 Task: Create a rule from the Routing list, Task moved to a section -> Set Priority in the project AgileCircle , set the section as To-Do and set the priority of the task as  High
Action: Mouse moved to (61, 294)
Screenshot: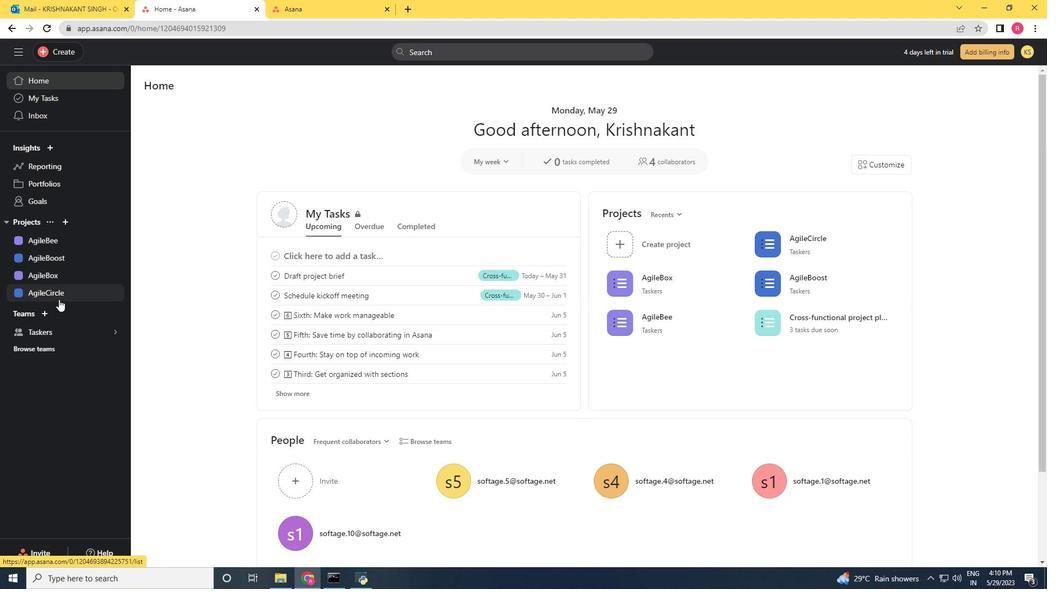 
Action: Mouse pressed left at (61, 294)
Screenshot: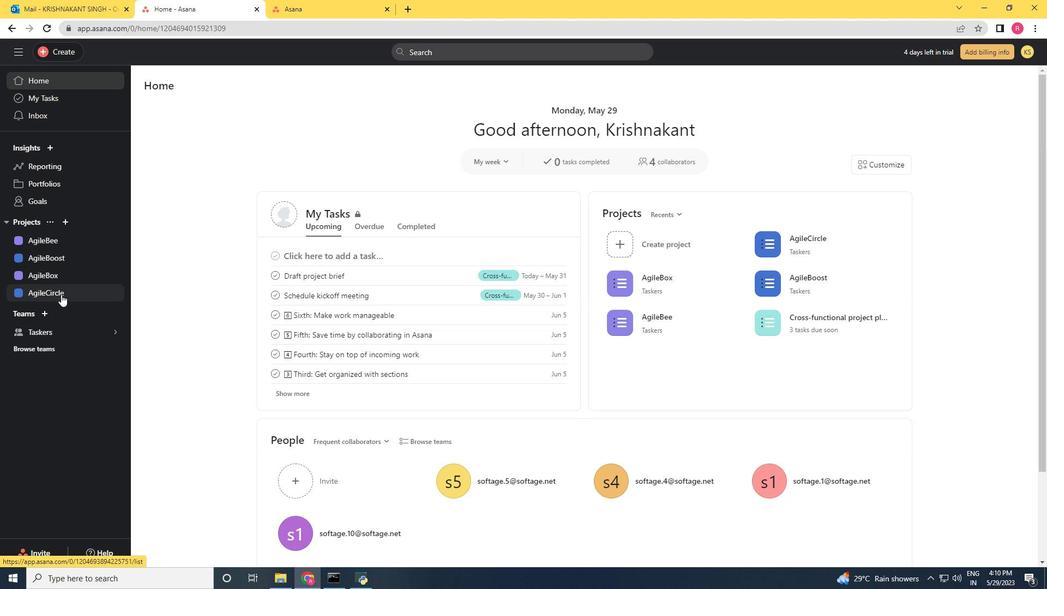 
Action: Mouse moved to (1012, 96)
Screenshot: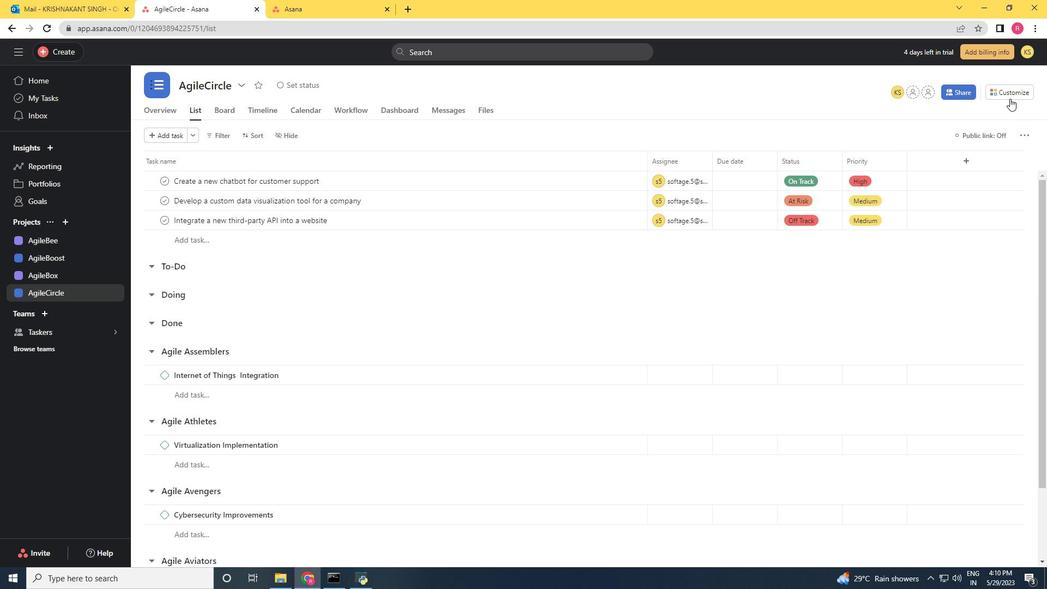 
Action: Mouse pressed left at (1012, 96)
Screenshot: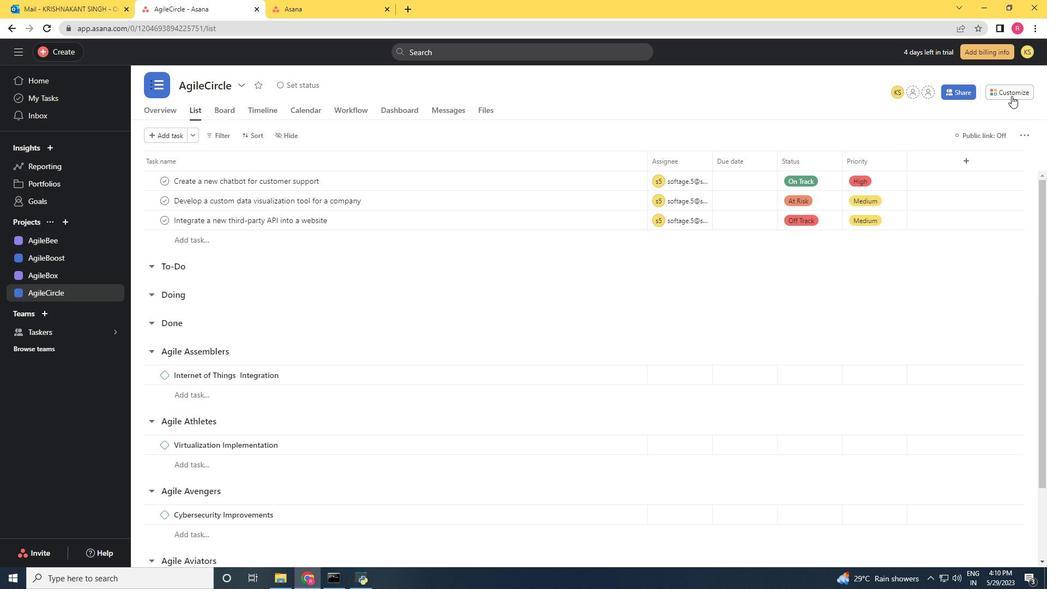 
Action: Mouse moved to (806, 243)
Screenshot: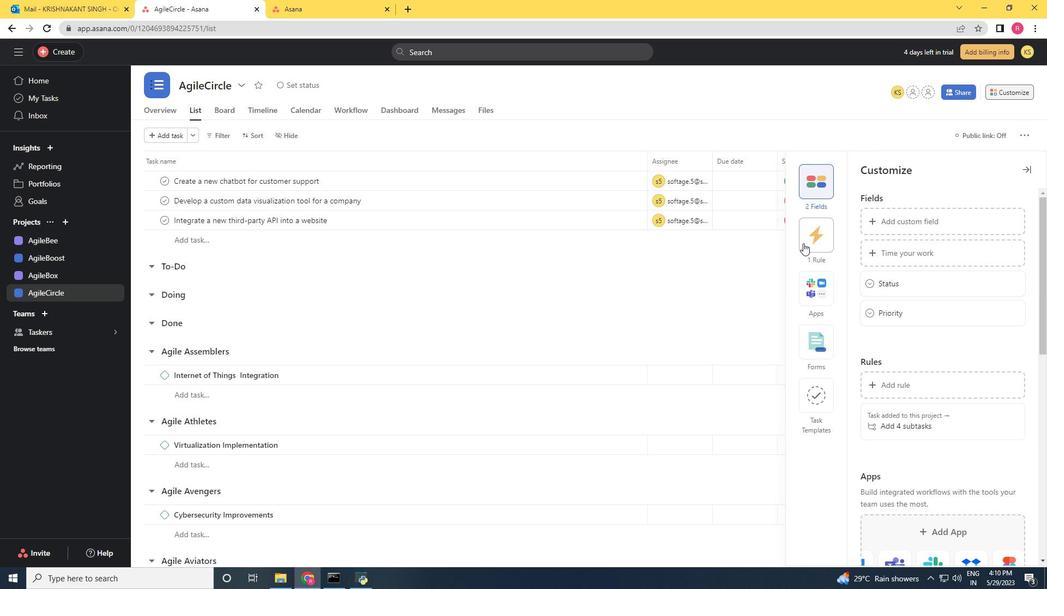 
Action: Mouse pressed left at (806, 243)
Screenshot: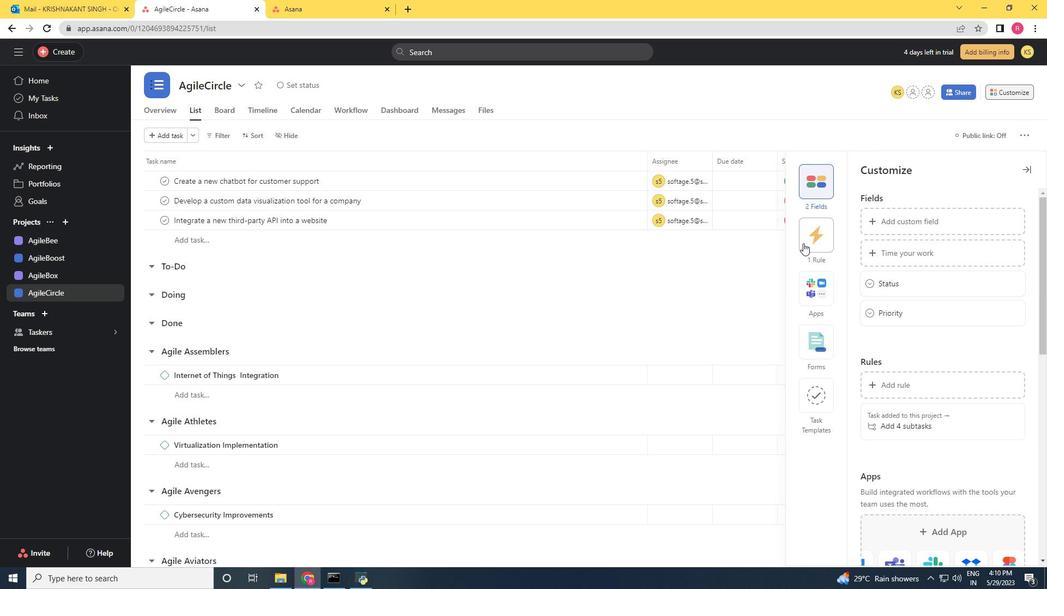 
Action: Mouse moved to (880, 219)
Screenshot: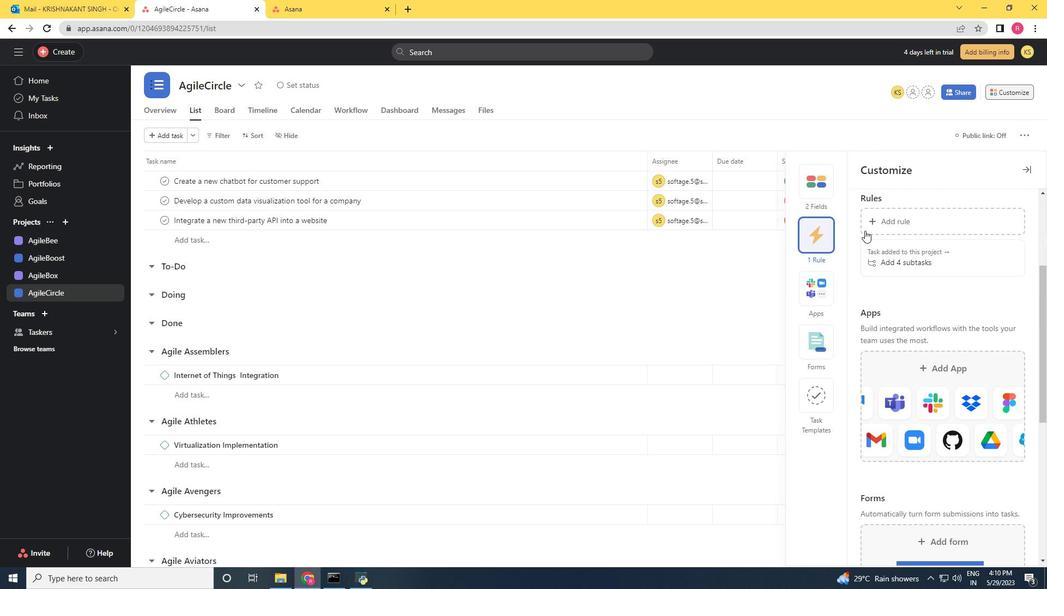 
Action: Mouse pressed left at (880, 219)
Screenshot: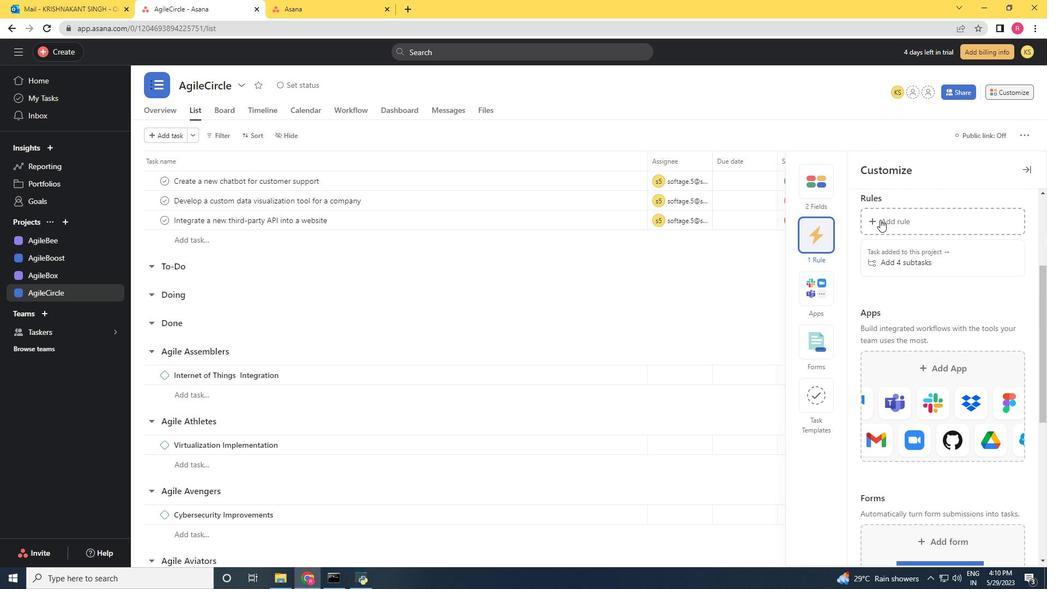 
Action: Mouse moved to (228, 152)
Screenshot: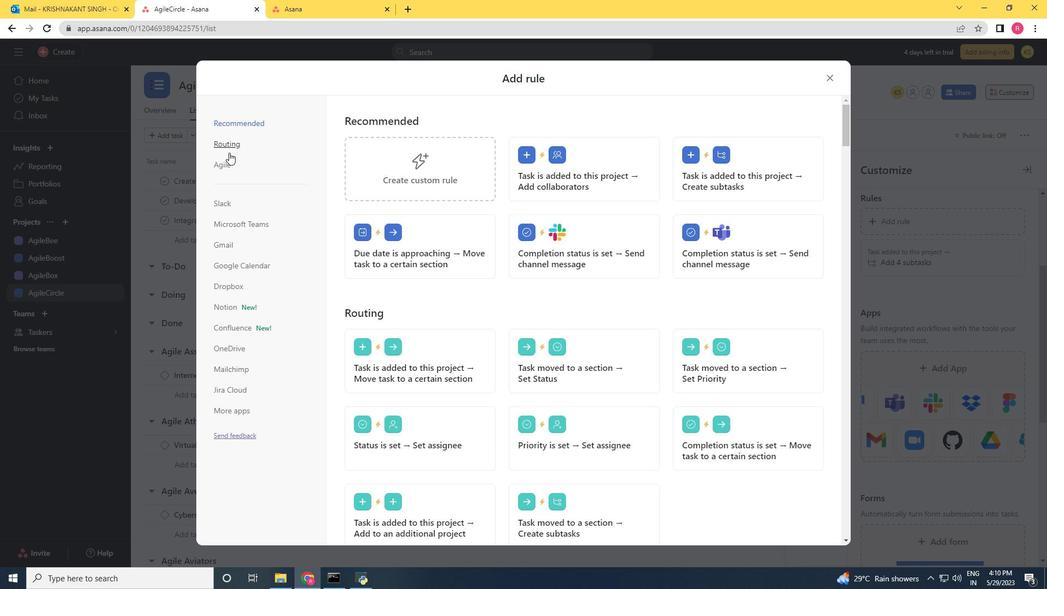 
Action: Mouse pressed left at (228, 152)
Screenshot: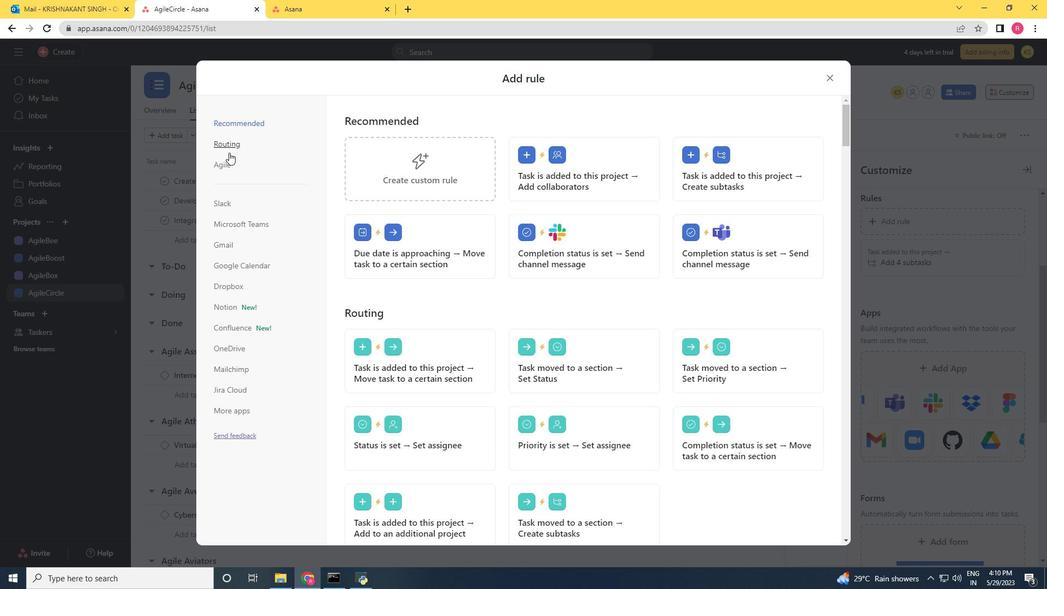 
Action: Mouse moved to (695, 177)
Screenshot: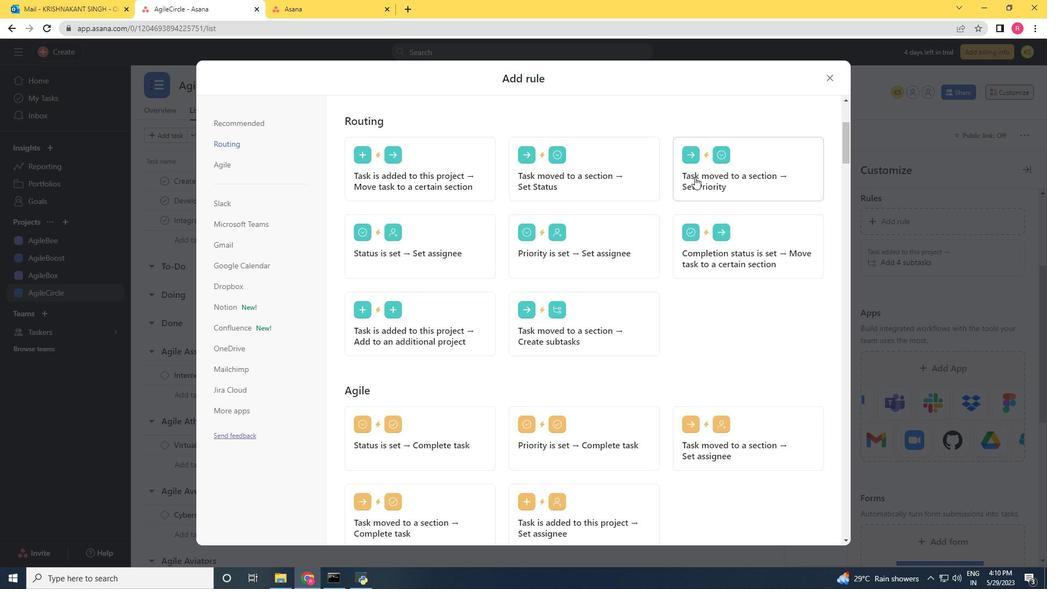 
Action: Mouse pressed left at (695, 177)
Screenshot: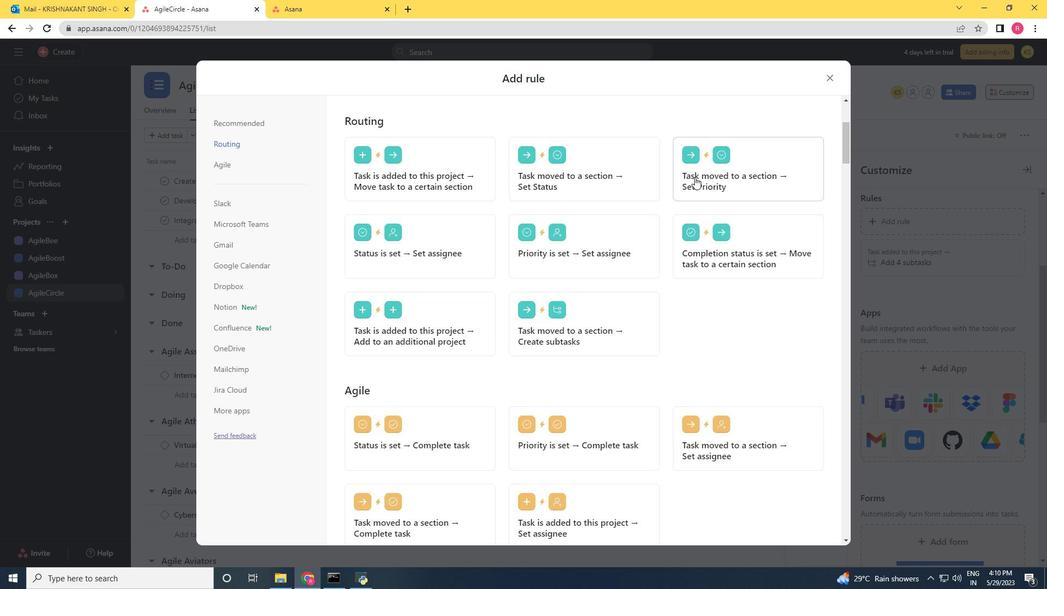 
Action: Mouse moved to (425, 299)
Screenshot: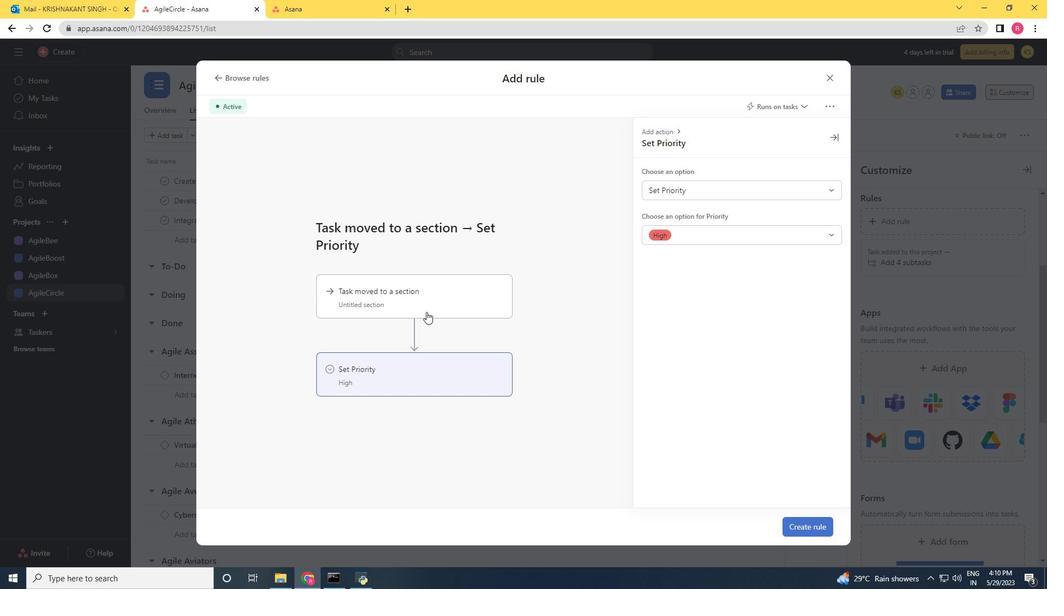 
Action: Mouse pressed left at (425, 299)
Screenshot: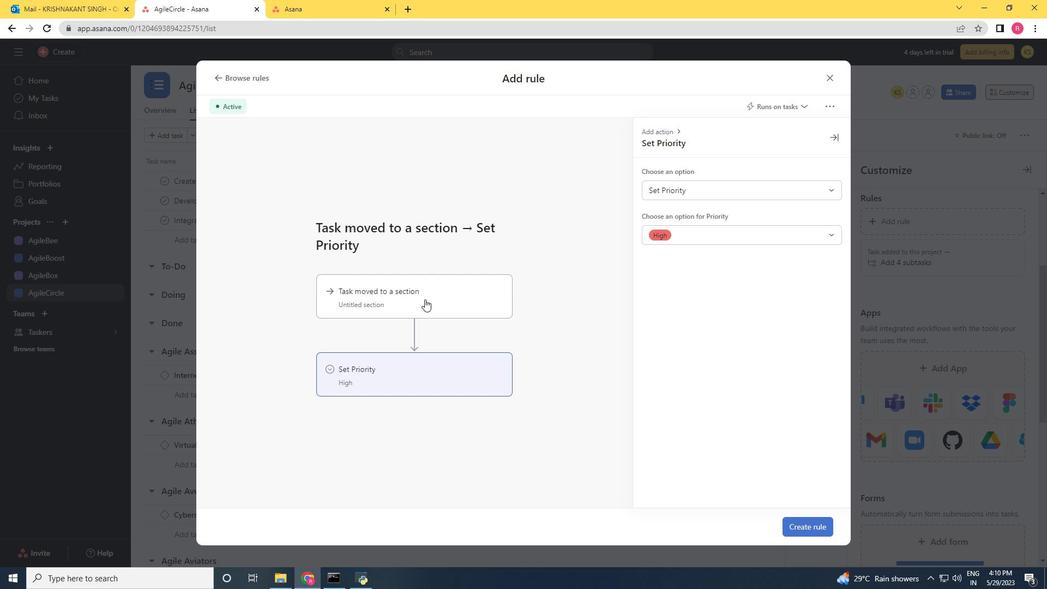 
Action: Mouse moved to (673, 195)
Screenshot: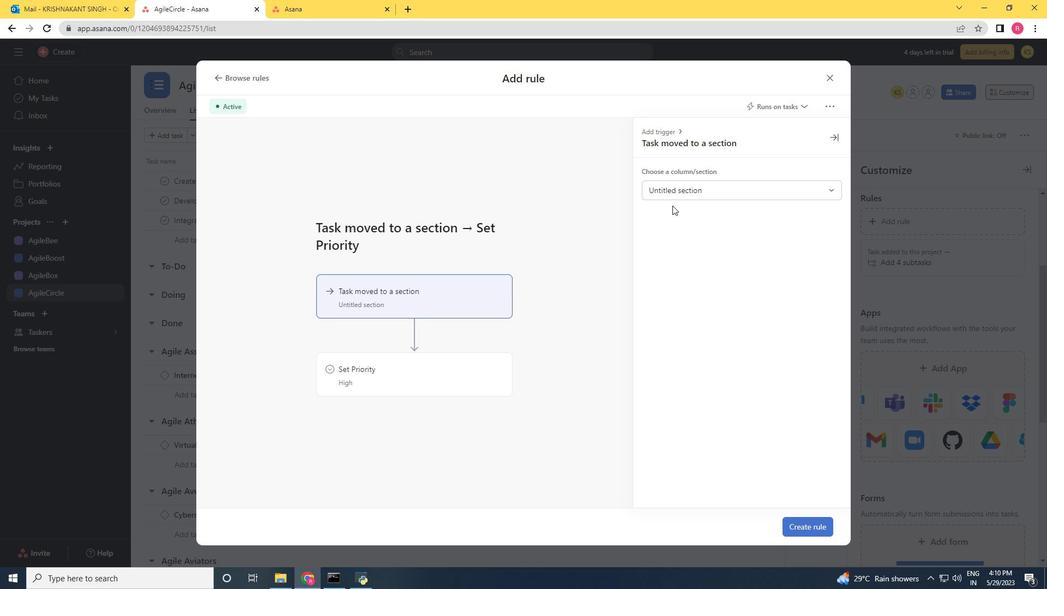 
Action: Mouse pressed left at (673, 195)
Screenshot: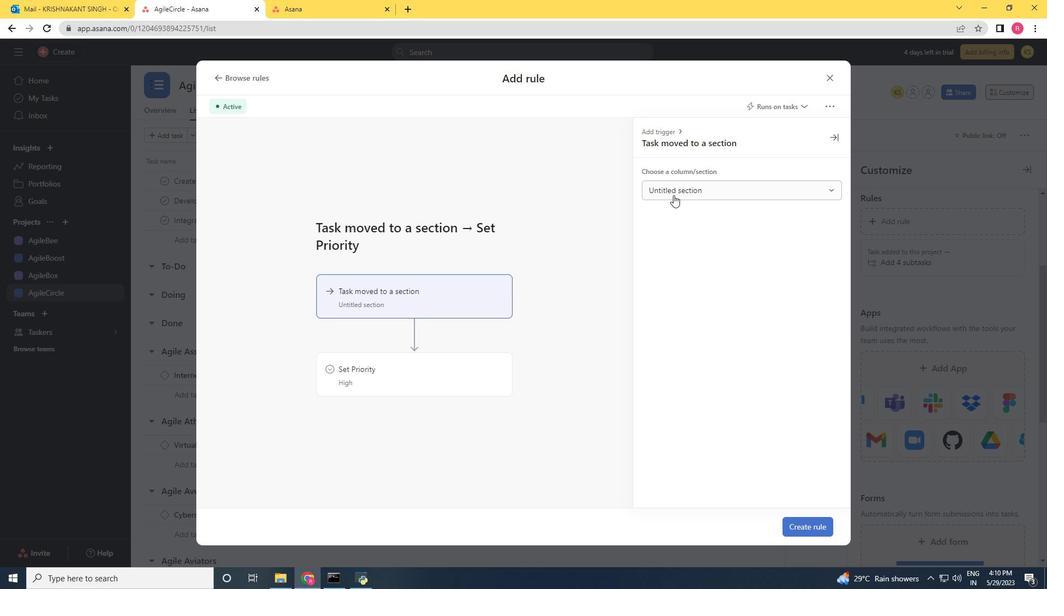 
Action: Mouse moved to (678, 236)
Screenshot: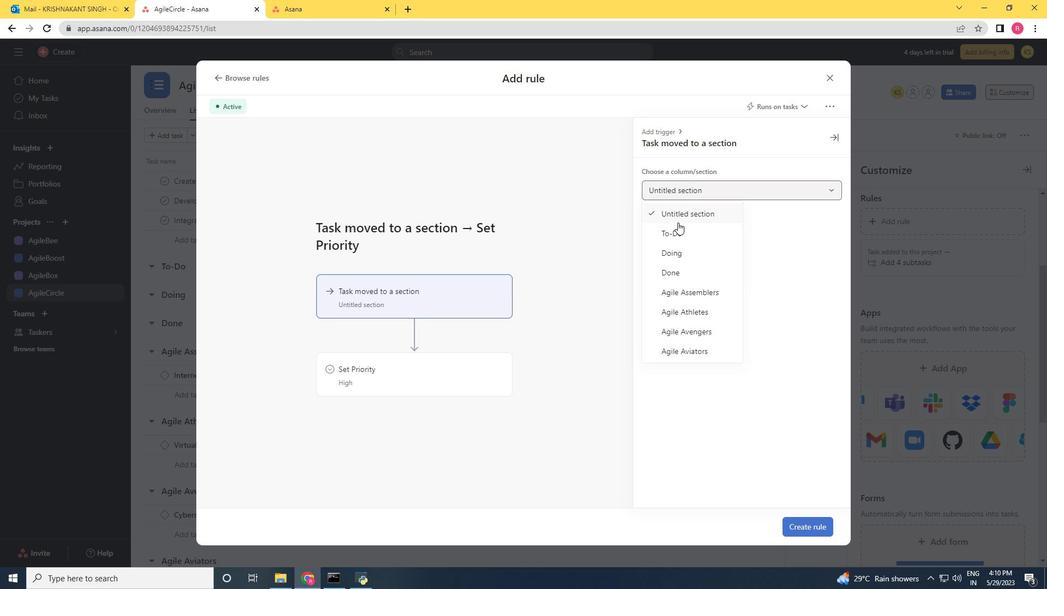 
Action: Mouse pressed left at (678, 236)
Screenshot: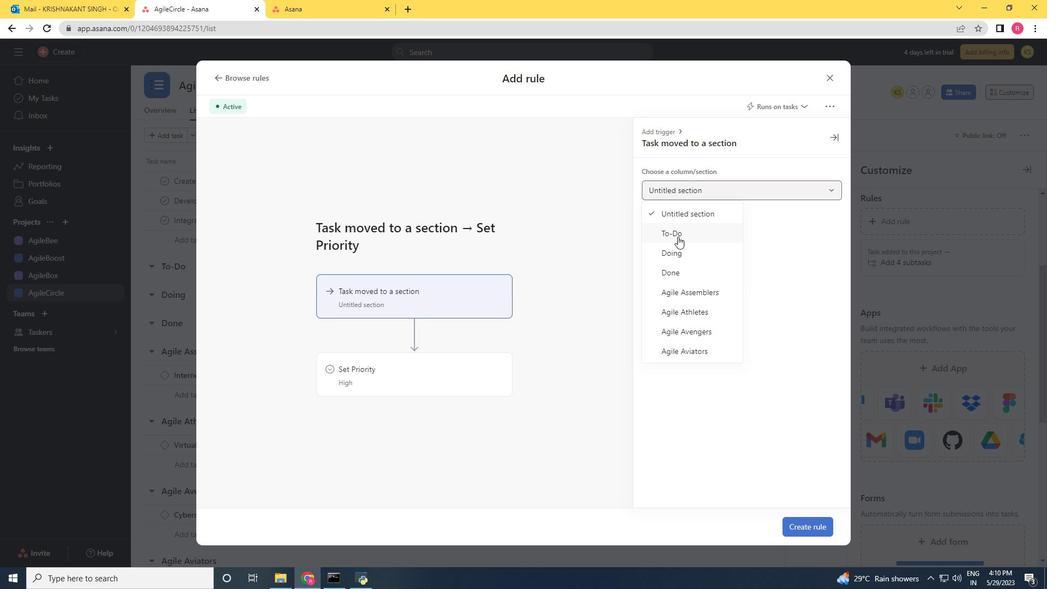 
Action: Mouse moved to (434, 361)
Screenshot: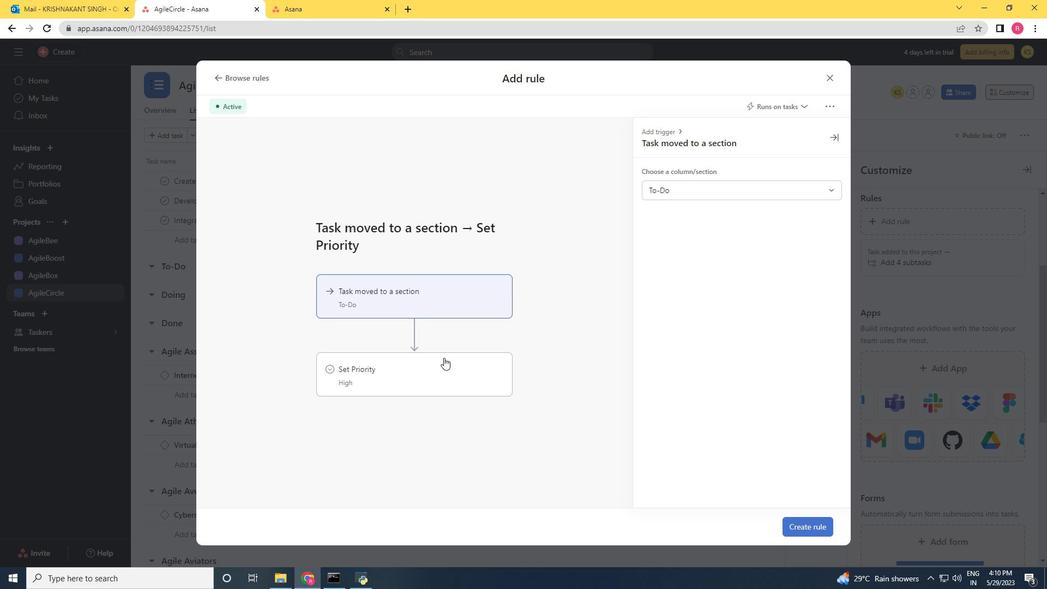 
Action: Mouse pressed left at (434, 361)
Screenshot: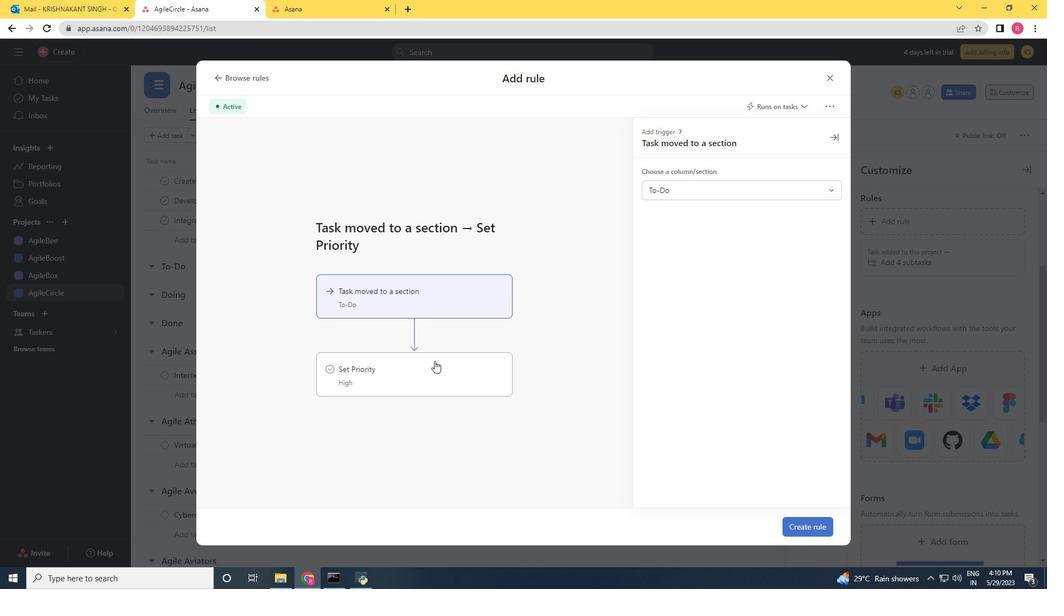 
Action: Mouse moved to (710, 241)
Screenshot: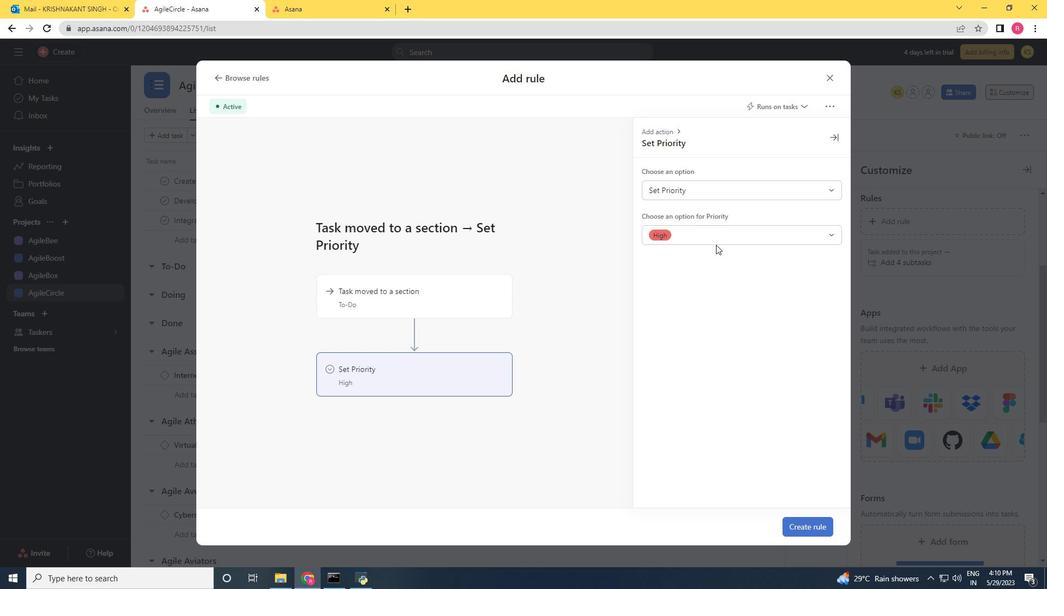 
Action: Mouse pressed left at (710, 241)
Screenshot: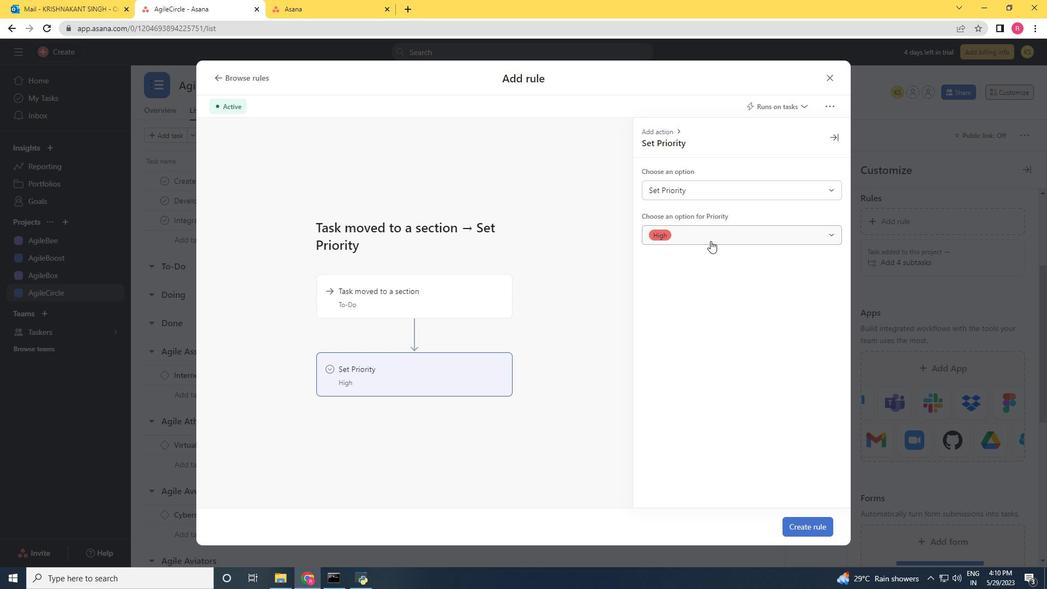 
Action: Mouse moved to (671, 264)
Screenshot: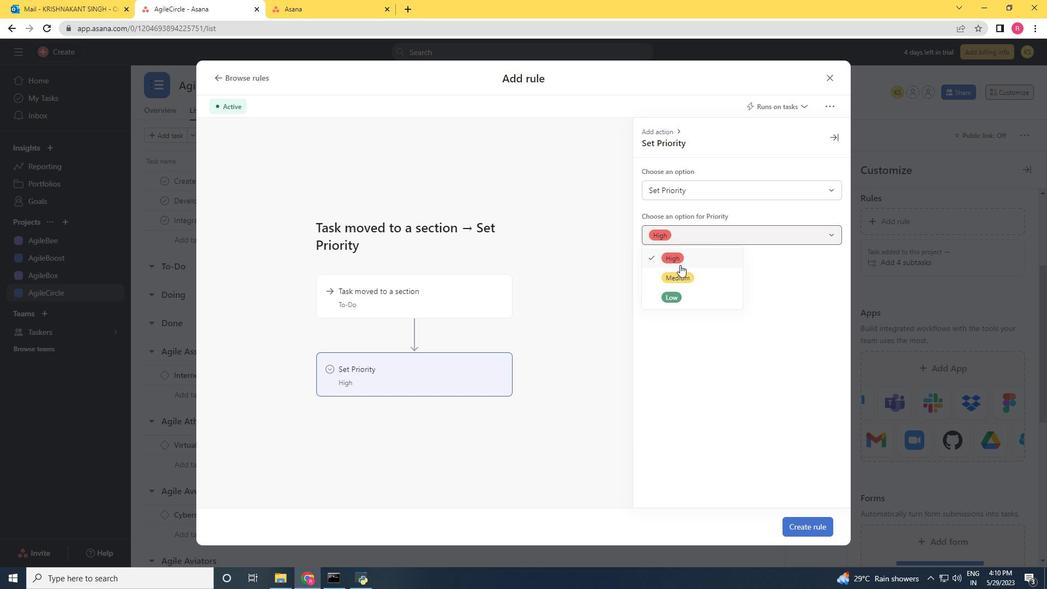 
Action: Mouse pressed left at (671, 264)
Screenshot: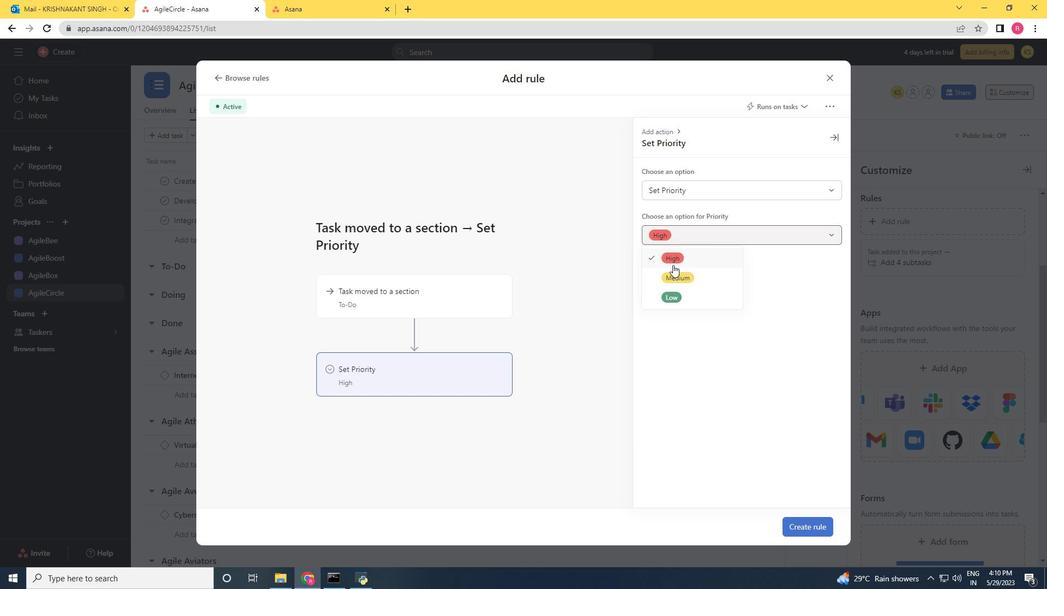 
Action: Mouse moved to (790, 524)
Screenshot: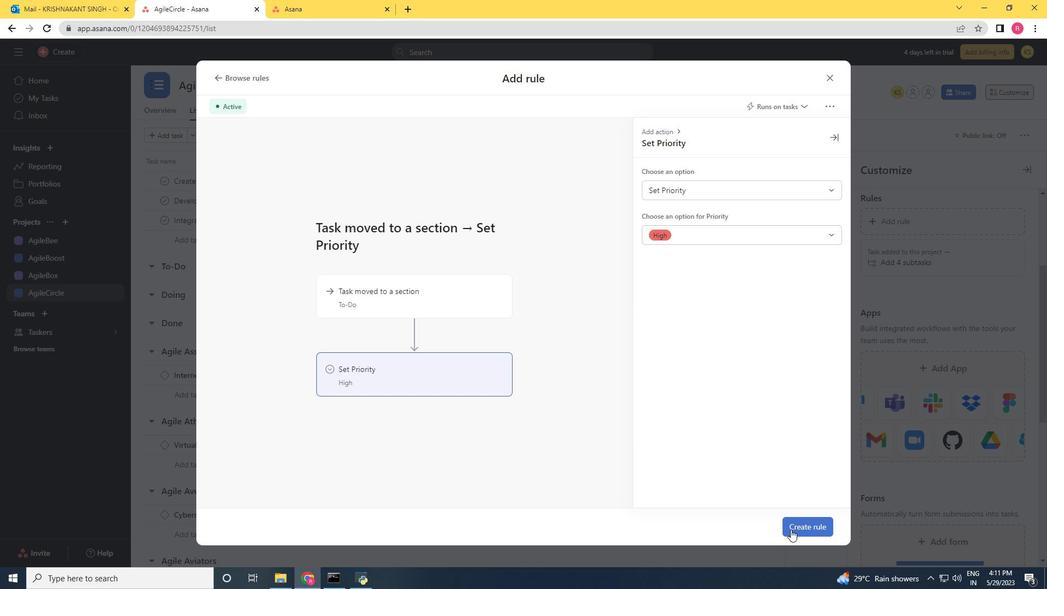 
Action: Mouse pressed left at (790, 524)
Screenshot: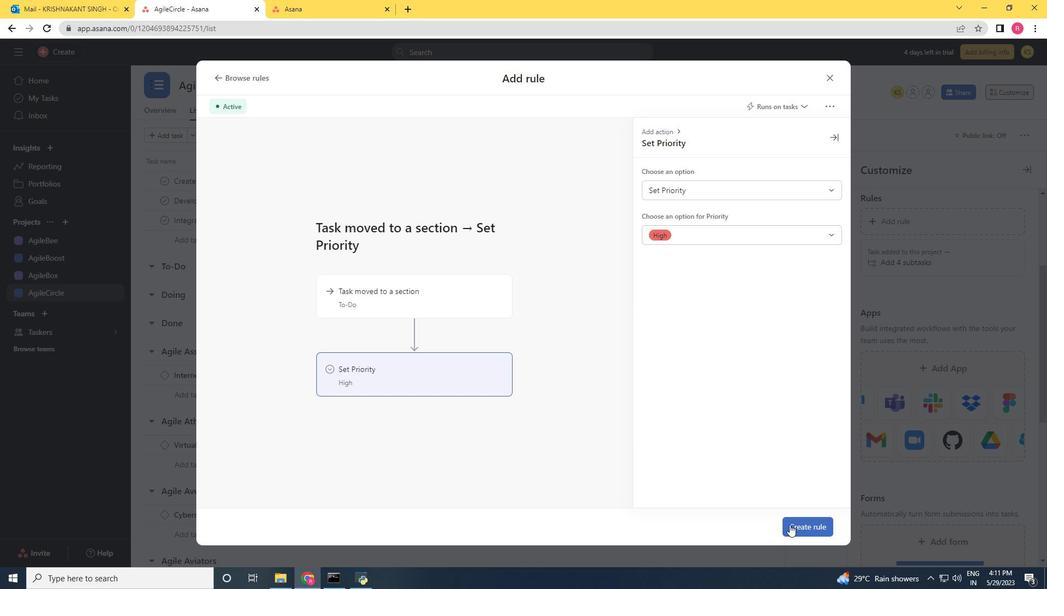 
Action: Mouse moved to (626, 425)
Screenshot: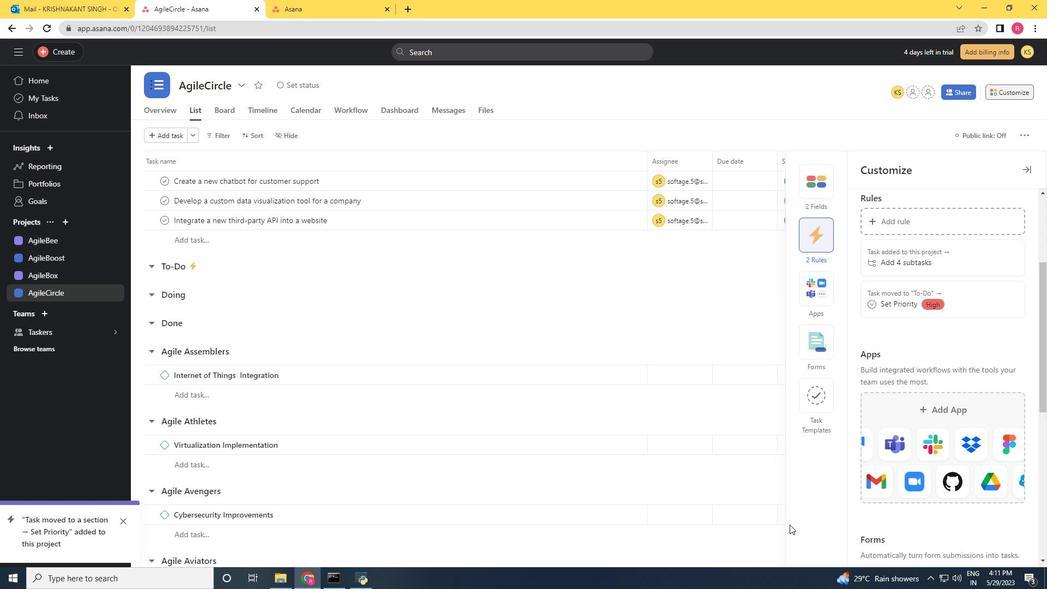 
Action: Mouse scrolled (626, 425) with delta (0, 0)
Screenshot: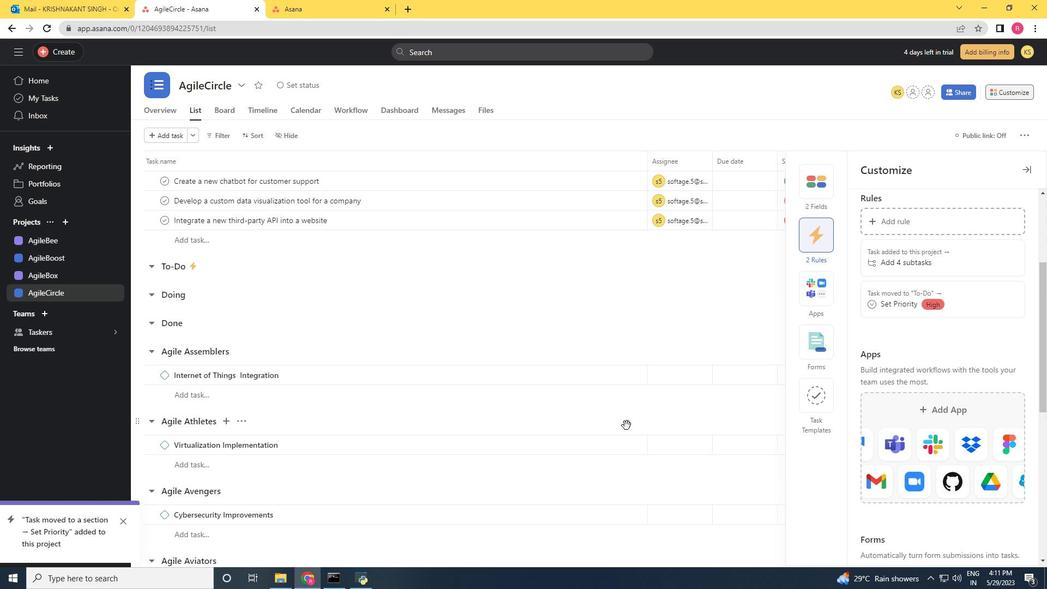 
